 Task: Check the market competitiveness.
Action: Mouse moved to (1061, 200)
Screenshot: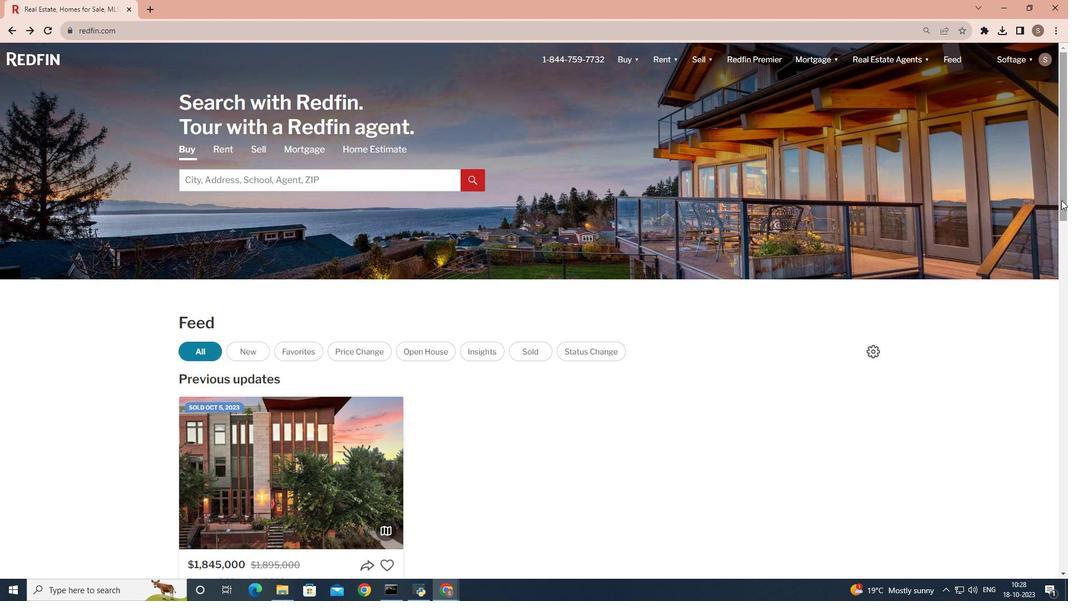 
Action: Mouse pressed left at (1061, 200)
Screenshot: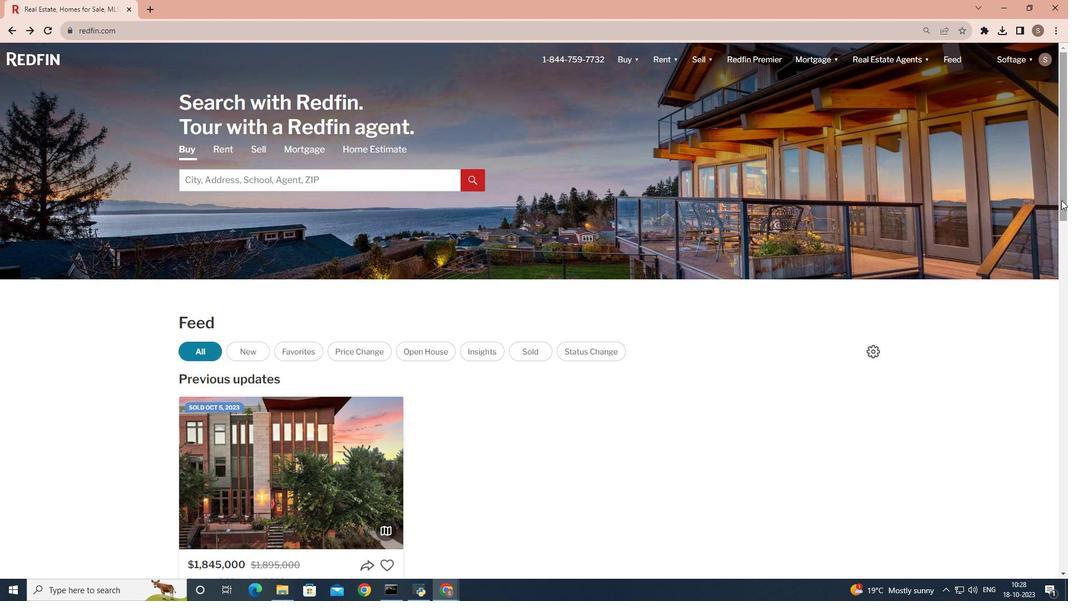 
Action: Mouse moved to (311, 498)
Screenshot: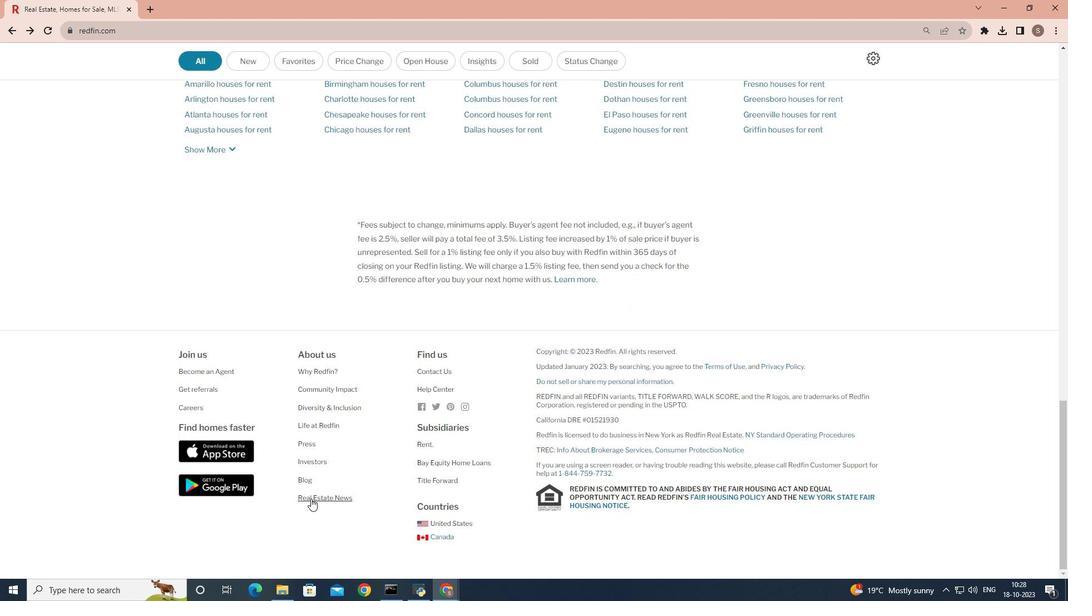 
Action: Mouse pressed left at (311, 498)
Screenshot: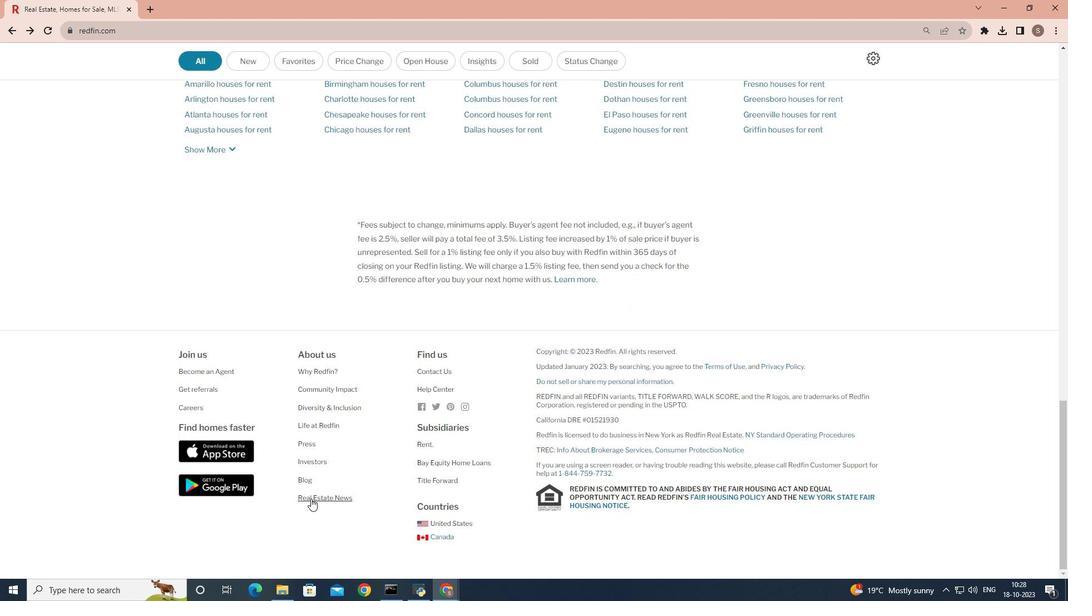 
Action: Mouse moved to (481, 97)
Screenshot: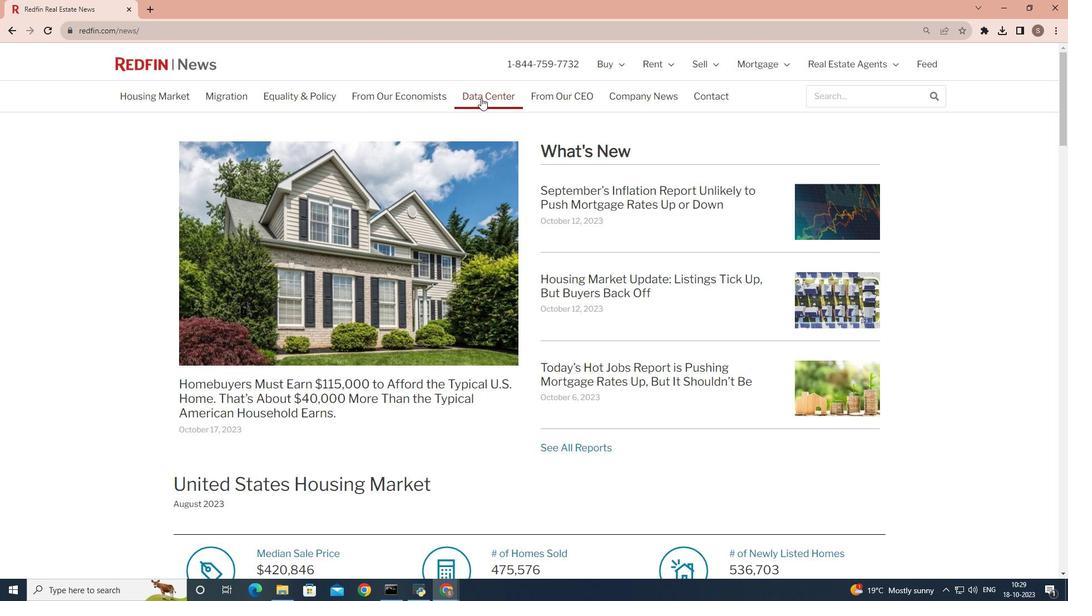 
Action: Mouse pressed left at (481, 97)
Screenshot: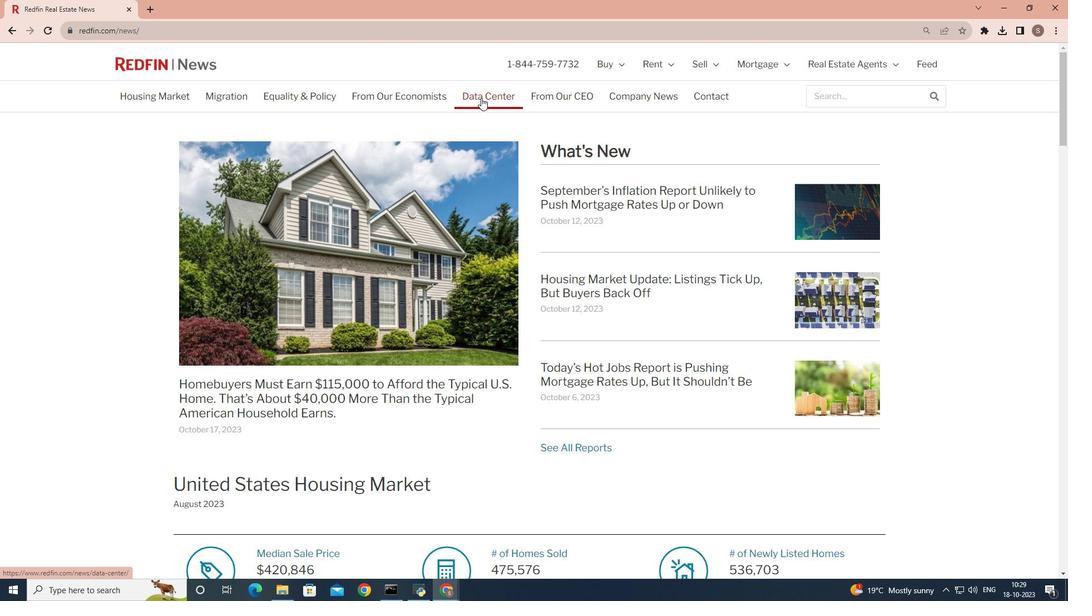 
Action: Mouse moved to (538, 222)
Screenshot: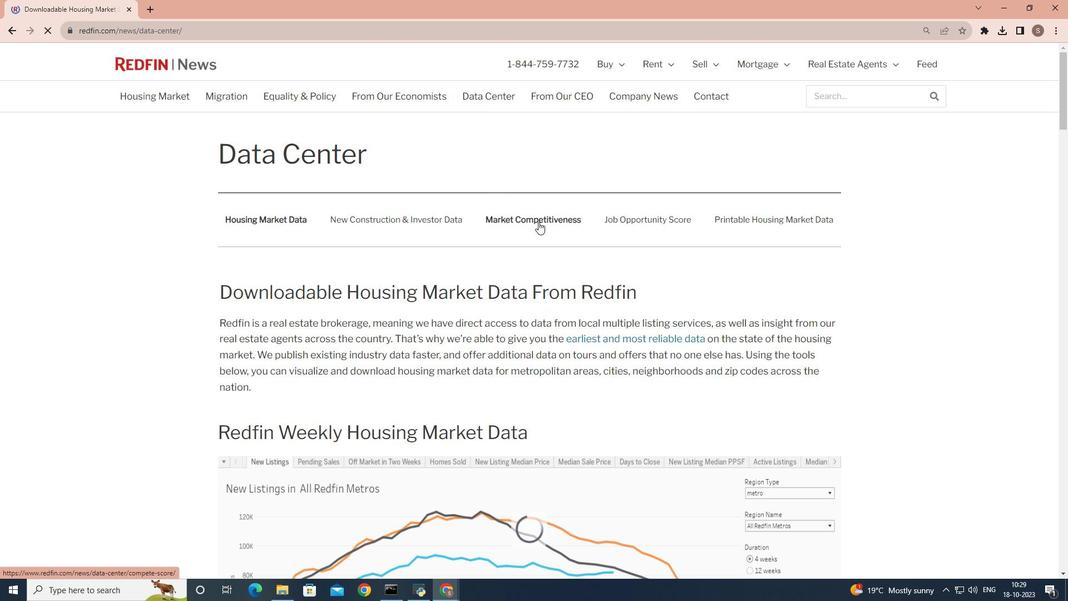 
Action: Mouse pressed left at (538, 222)
Screenshot: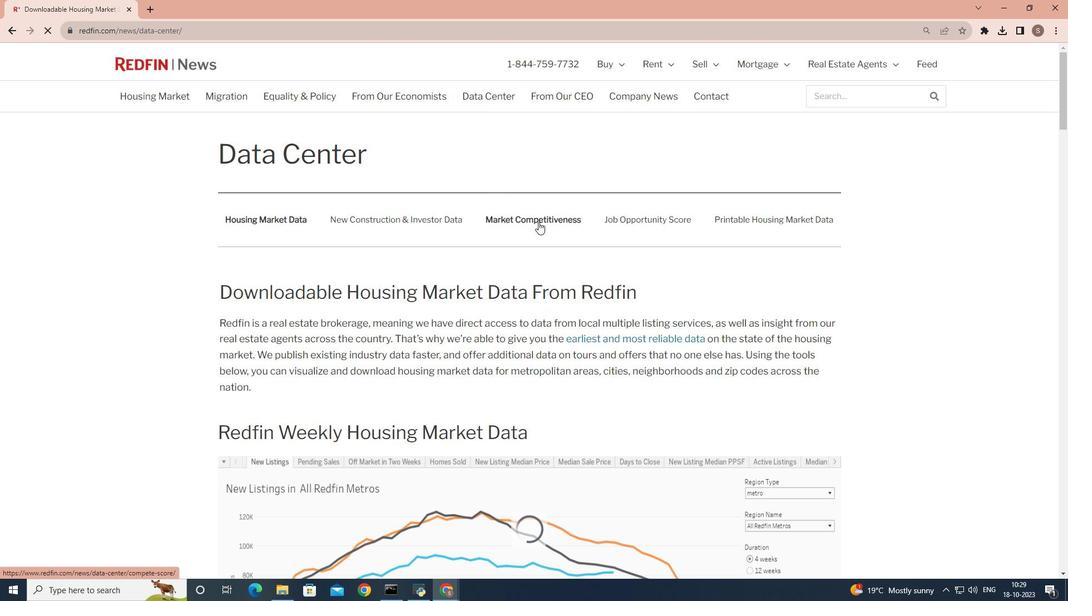 
